 Task: Search for emails from 'softage.1@softage.net' with the subject 'Follow up on our last conversation'.
Action: Mouse moved to (184, 6)
Screenshot: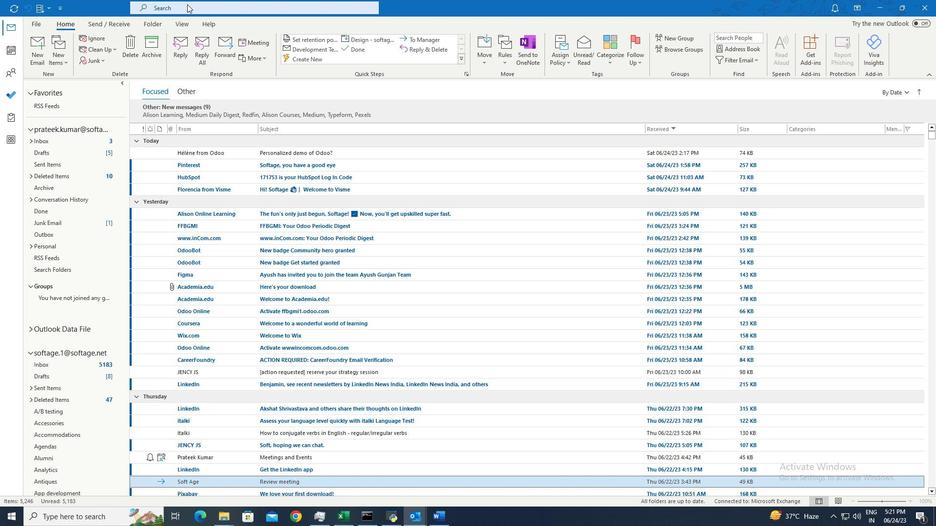 
Action: Mouse pressed left at (184, 6)
Screenshot: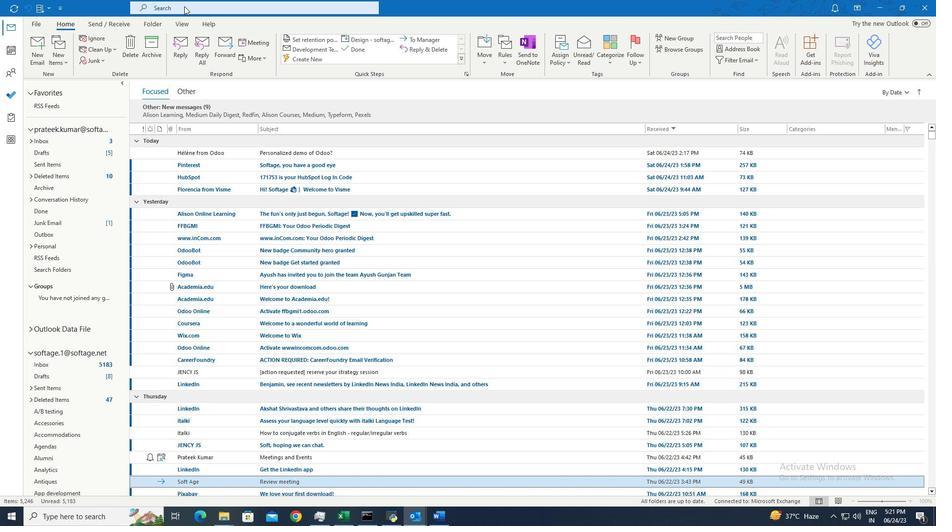 
Action: Mouse moved to (355, 5)
Screenshot: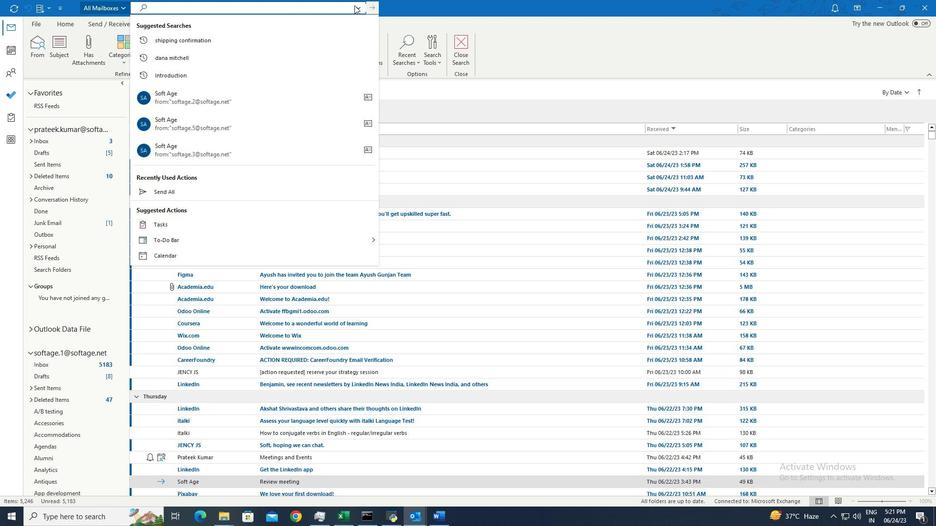 
Action: Mouse pressed left at (355, 5)
Screenshot: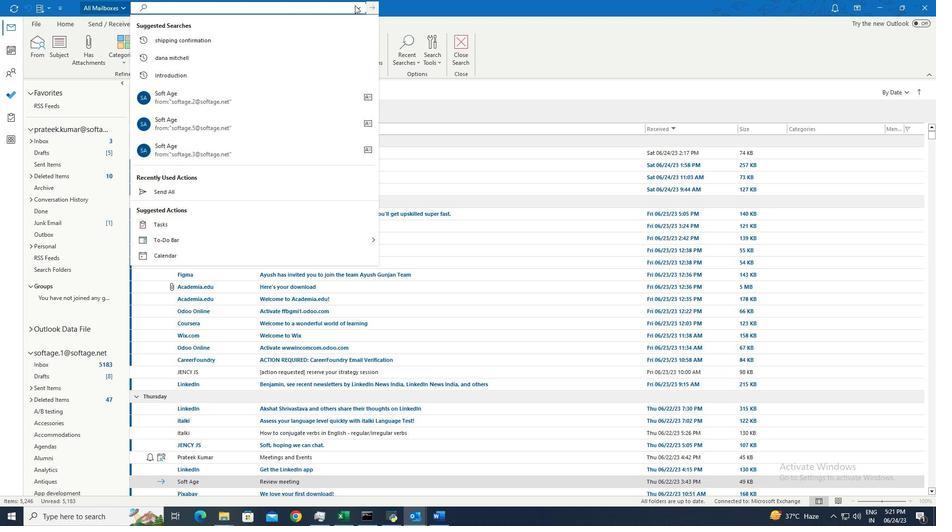 
Action: Mouse moved to (191, 133)
Screenshot: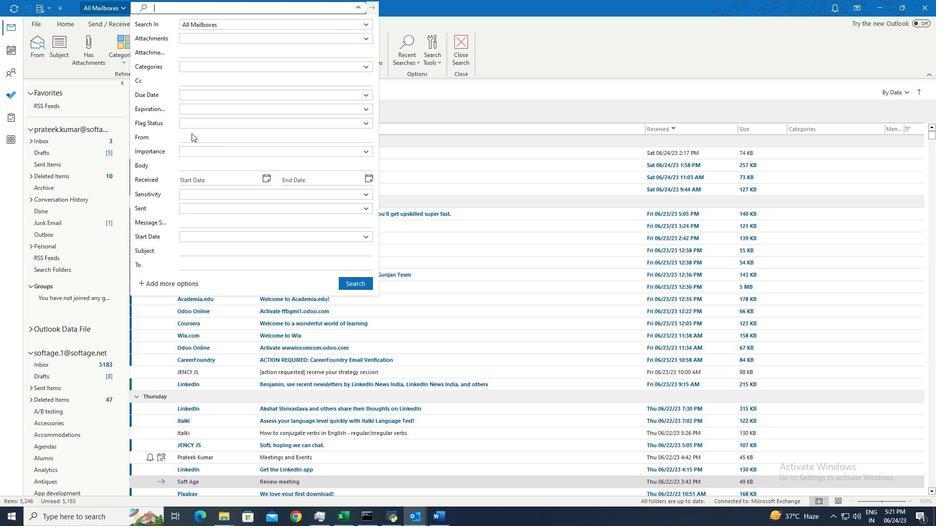
Action: Mouse pressed left at (191, 133)
Screenshot: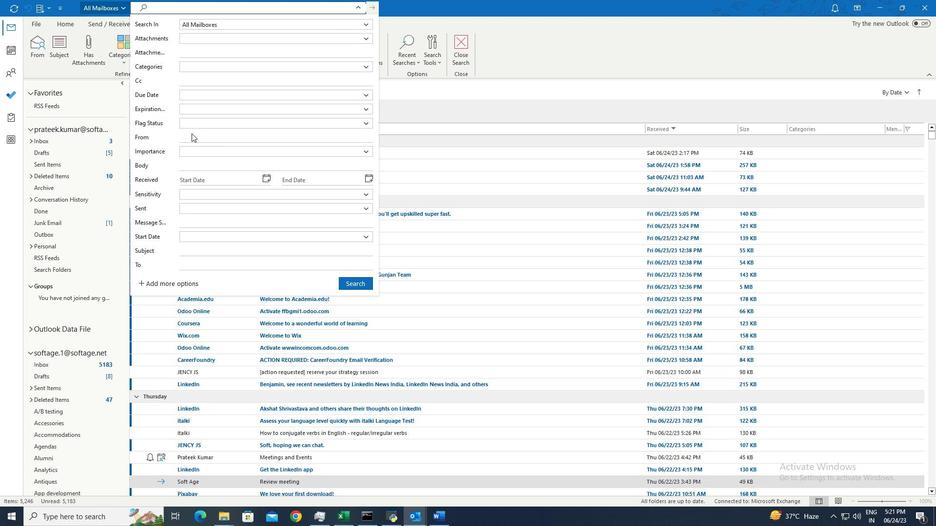 
Action: Mouse moved to (190, 138)
Screenshot: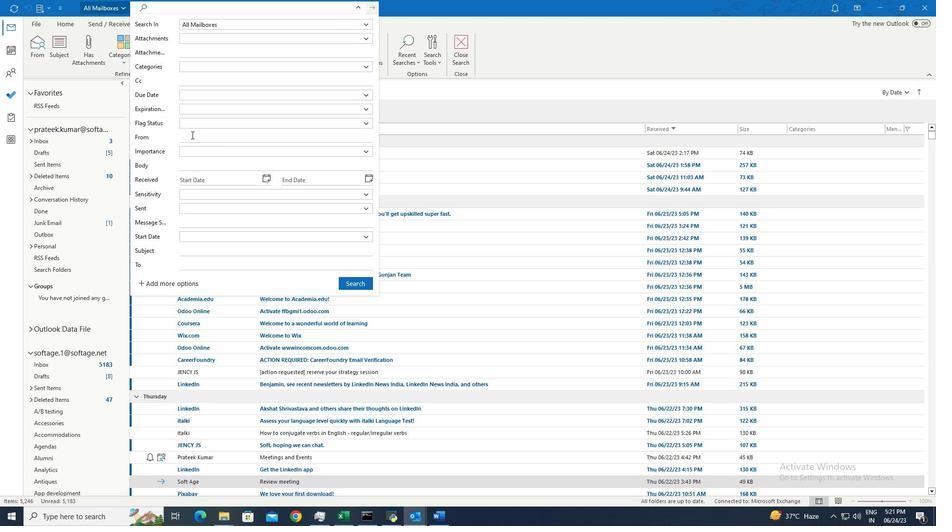 
Action: Mouse pressed left at (190, 138)
Screenshot: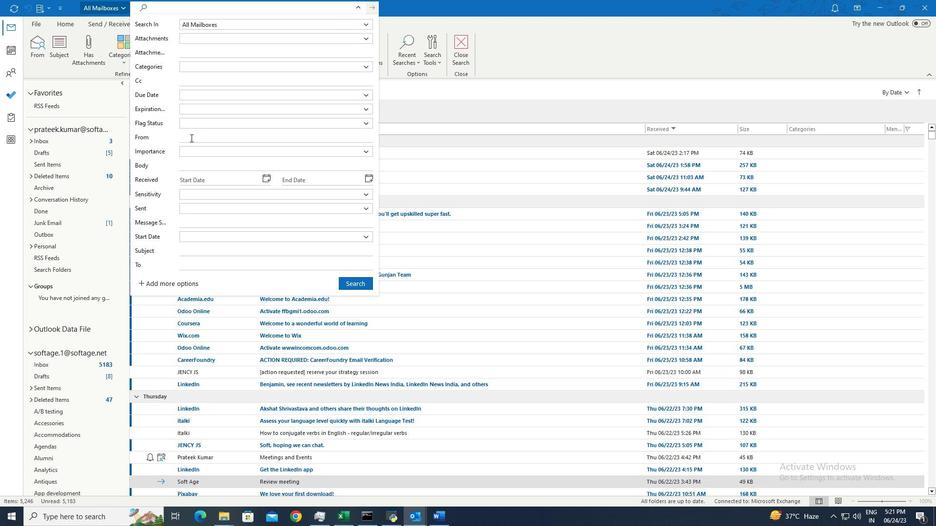 
Action: Key pressed softage.1<Key.shift>@sofage.net
Screenshot: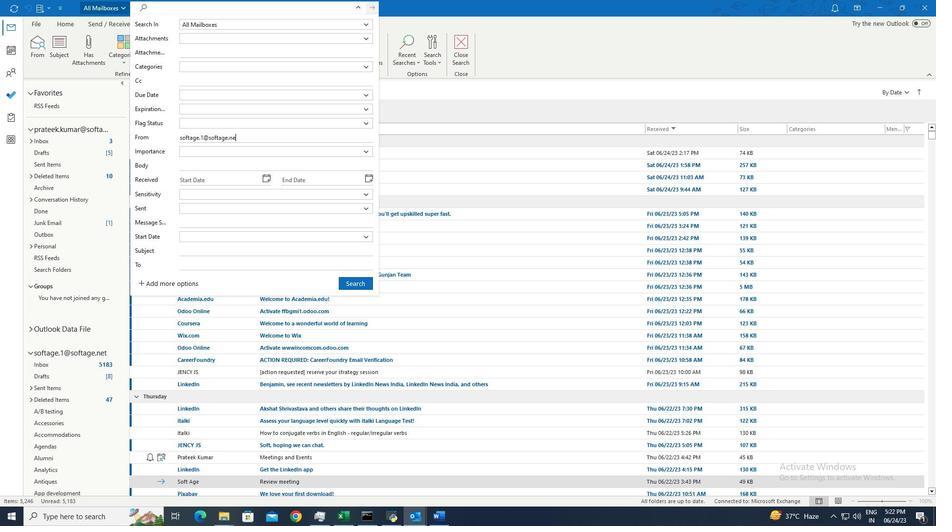 
Action: Mouse moved to (185, 248)
Screenshot: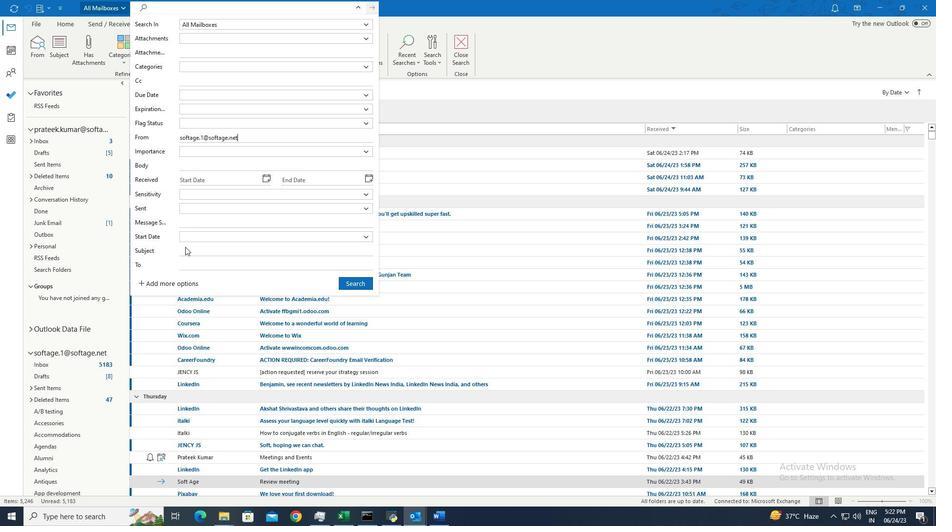
Action: Mouse pressed left at (185, 248)
Screenshot: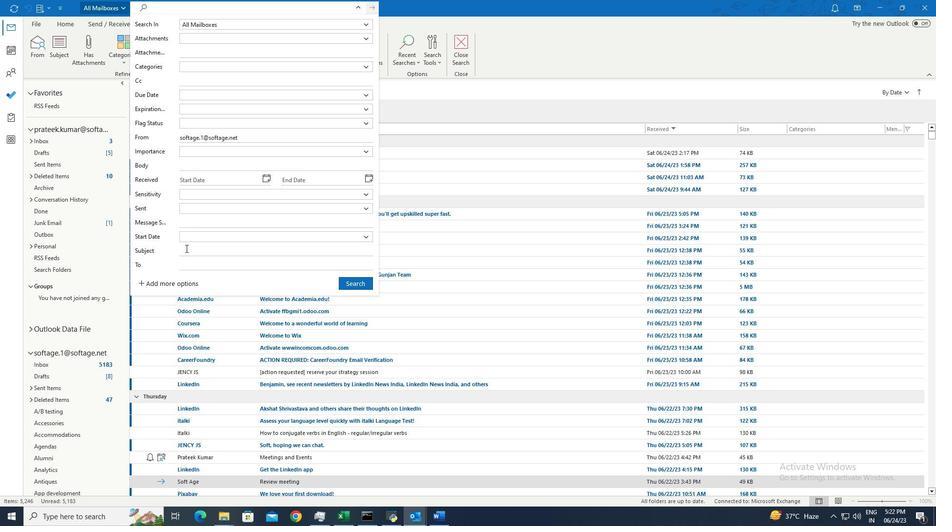 
Action: Key pressed <Key.shift>Follow<Key.space>up<Key.space>on<Key.space>our<Key.space>last<Key.space>conversation
Screenshot: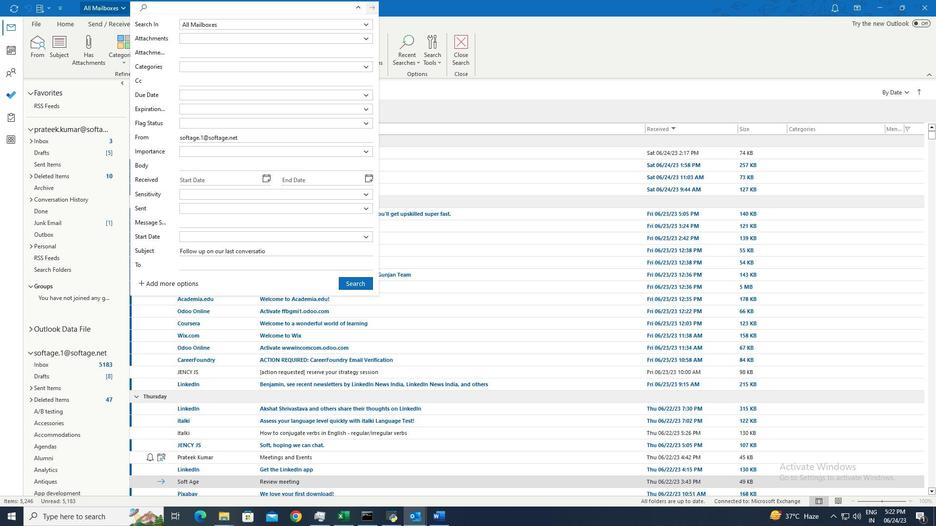 
Action: Mouse moved to (347, 280)
Screenshot: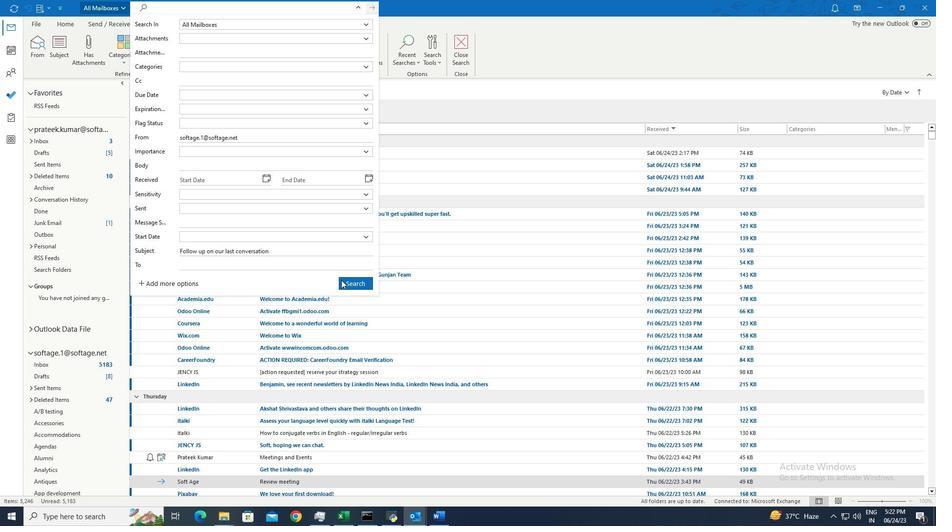 
Action: Mouse pressed left at (347, 280)
Screenshot: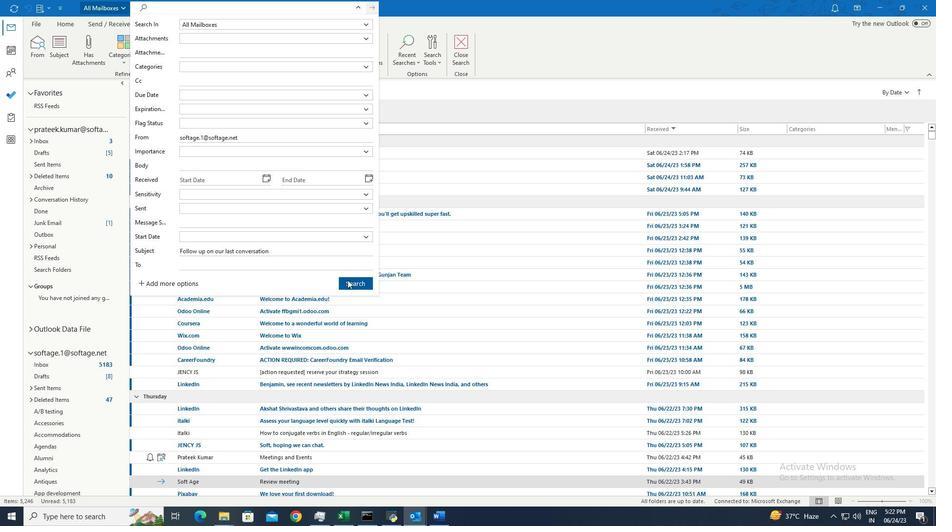 
Action: Mouse moved to (347, 281)
Screenshot: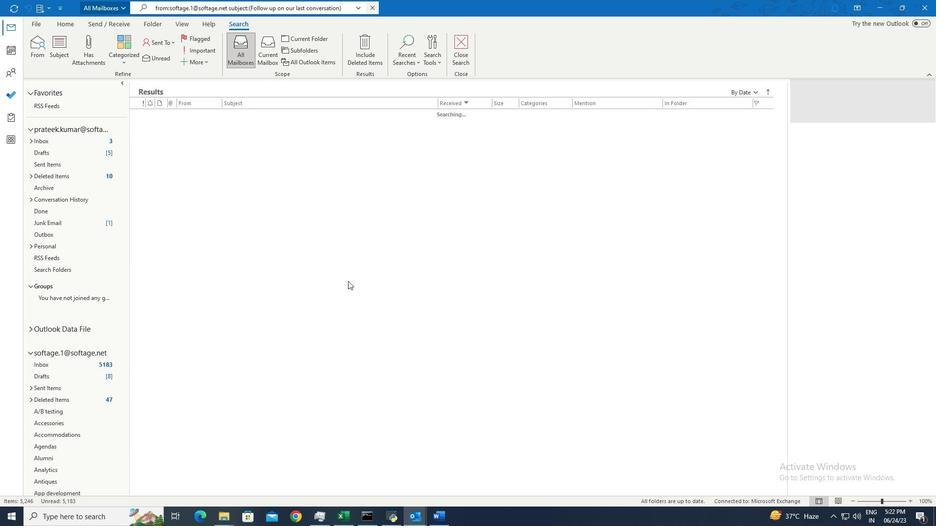 
